 Task: Create Board Business Intelligence to Workspace Agile Methodology. Create Board Product Launch Management to Workspace Agile Methodology. Create Board Brand Management and Reputation Monitoring to Workspace Agile Methodology
Action: Mouse moved to (332, 67)
Screenshot: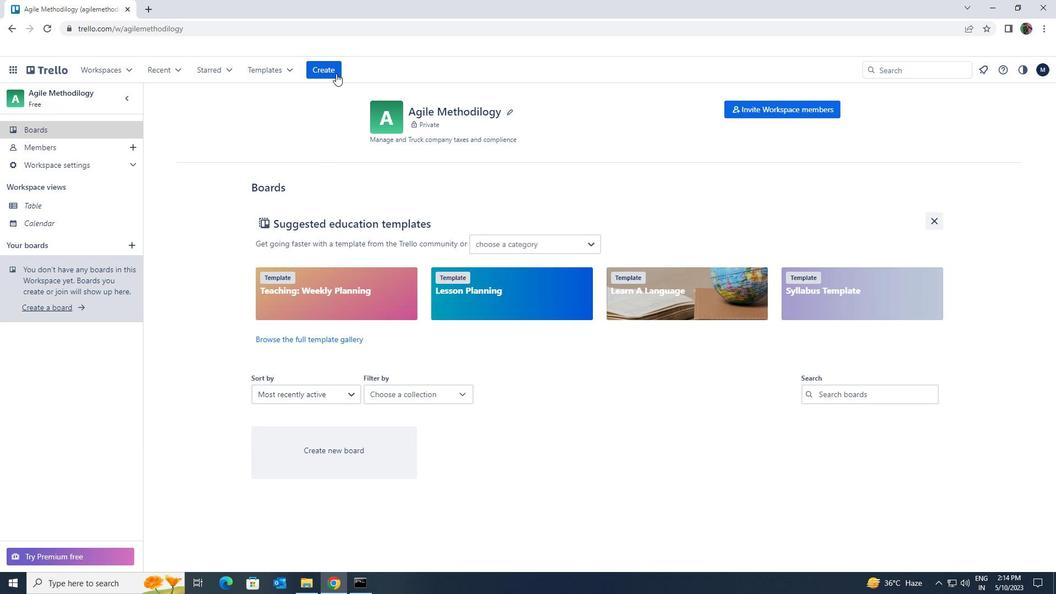 
Action: Mouse pressed left at (332, 67)
Screenshot: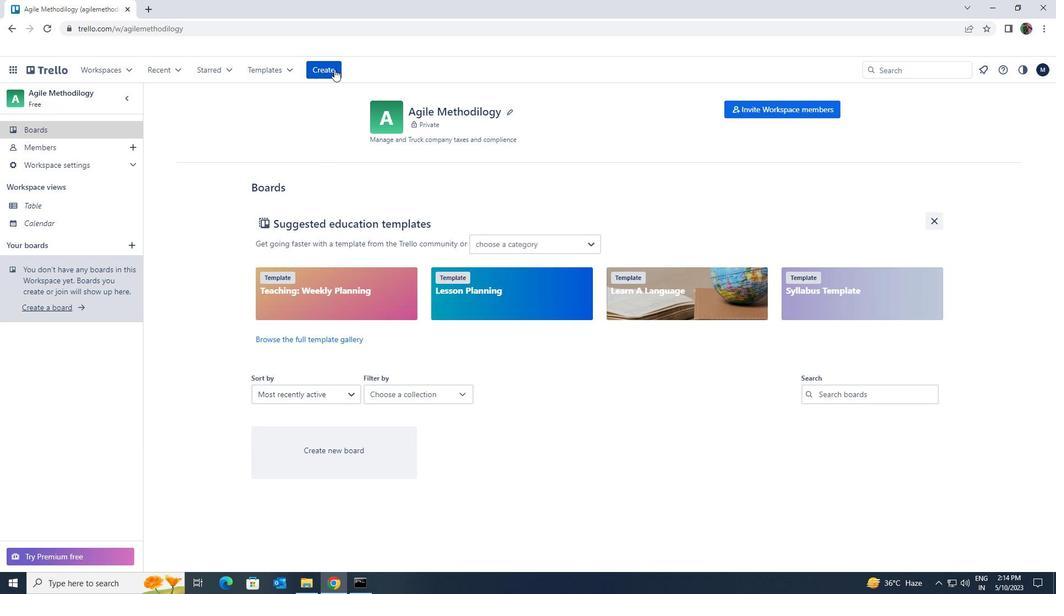 
Action: Mouse moved to (339, 108)
Screenshot: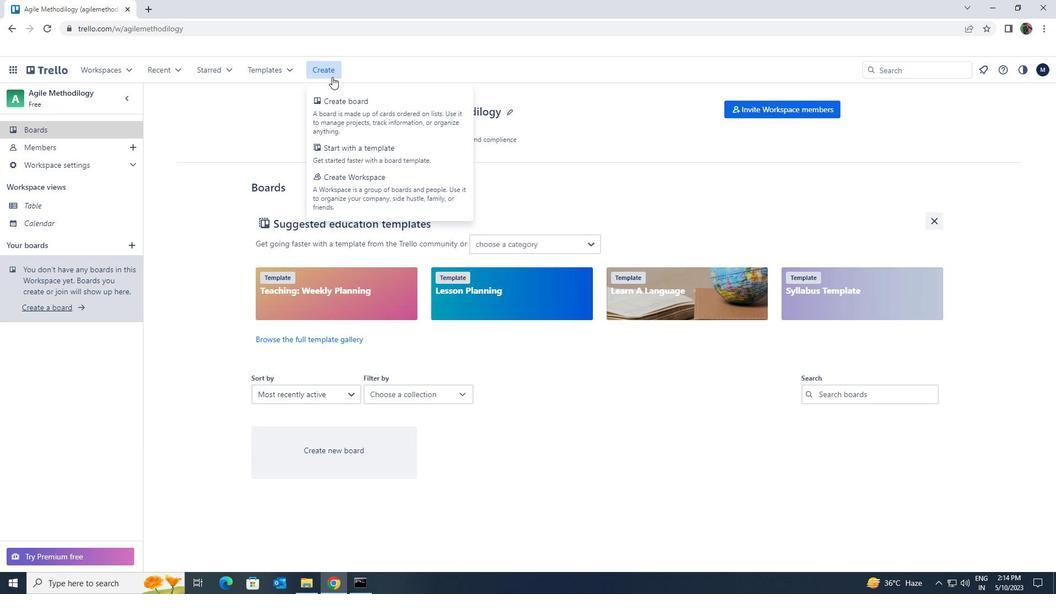 
Action: Mouse pressed left at (339, 108)
Screenshot: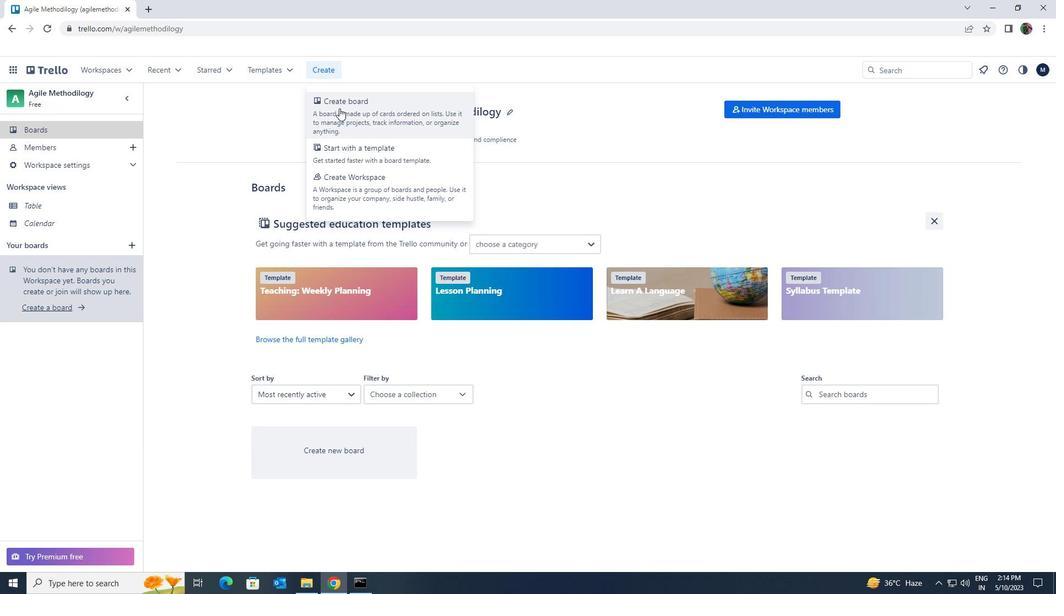 
Action: Key pressed <Key.shift>BUSINESS<Key.space><Key.shift>INTELLIGENCE
Screenshot: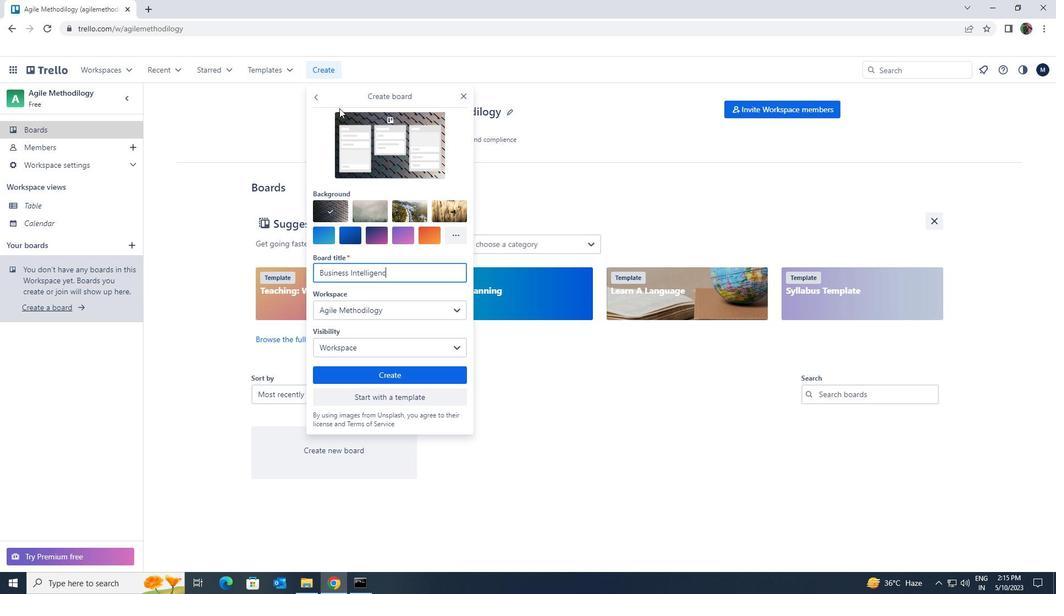 
Action: Mouse moved to (363, 371)
Screenshot: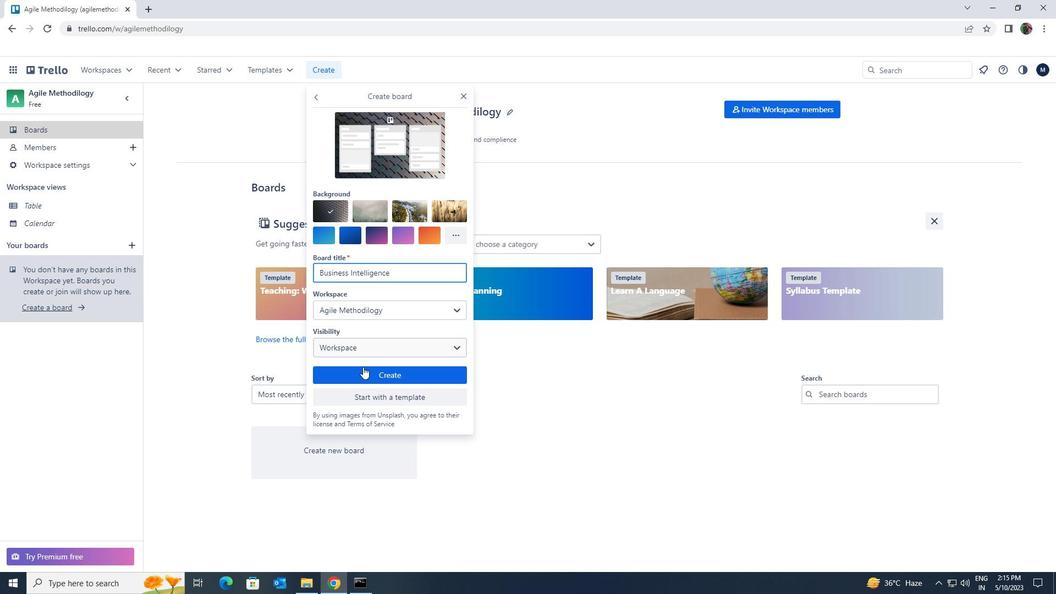 
Action: Mouse pressed left at (363, 371)
Screenshot: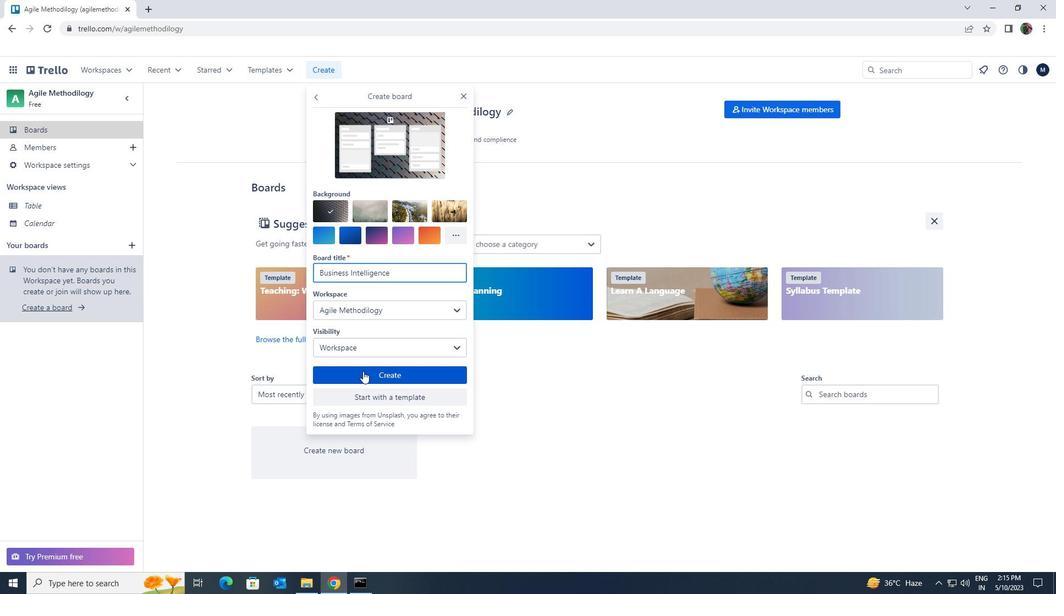 
Action: Mouse moved to (135, 240)
Screenshot: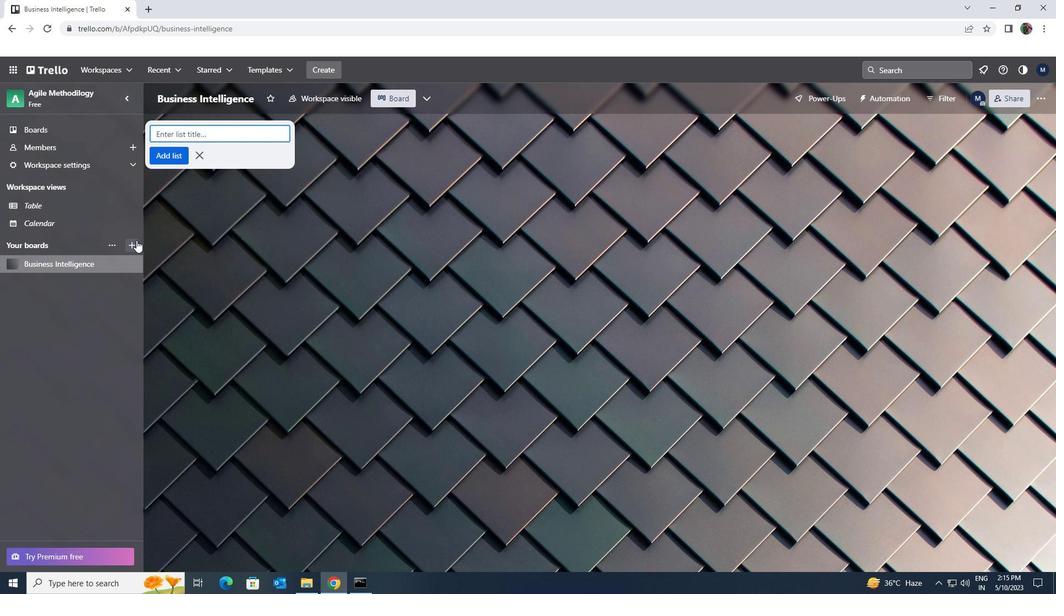 
Action: Mouse pressed left at (135, 240)
Screenshot: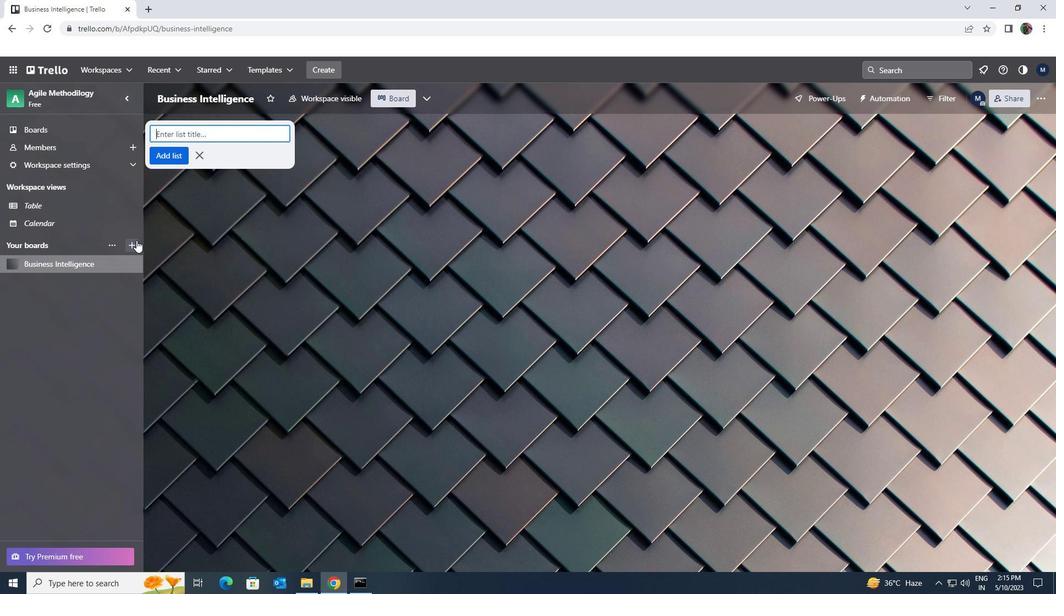 
Action: Mouse moved to (205, 386)
Screenshot: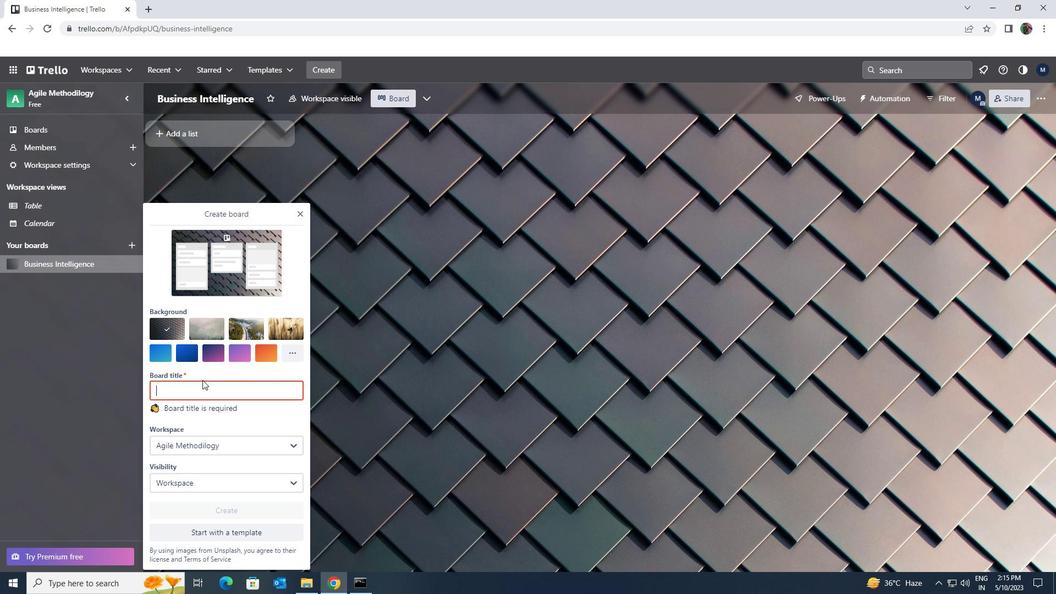 
Action: Mouse pressed left at (205, 386)
Screenshot: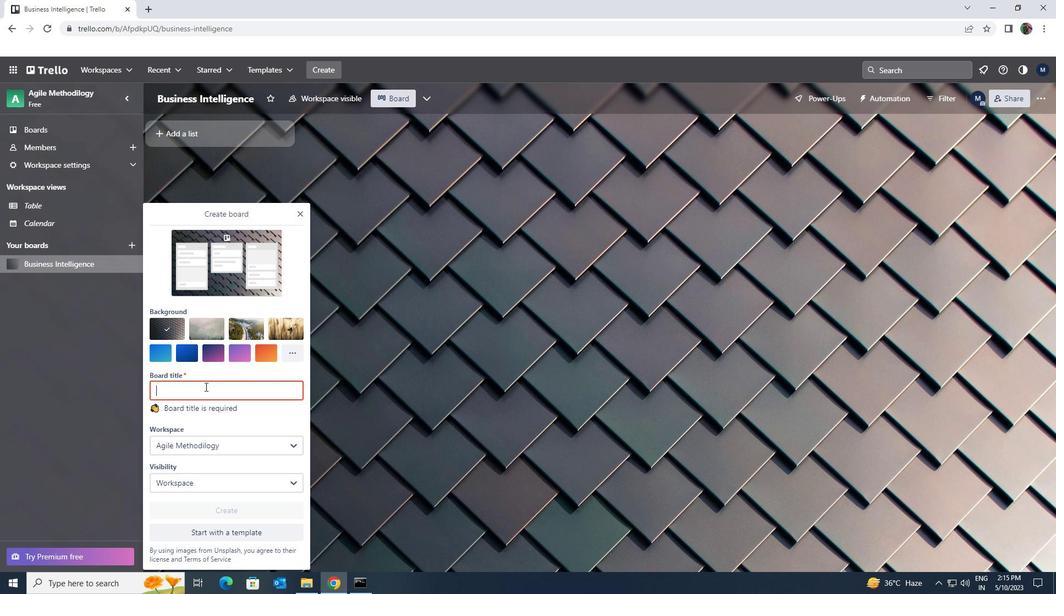 
Action: Mouse moved to (206, 386)
Screenshot: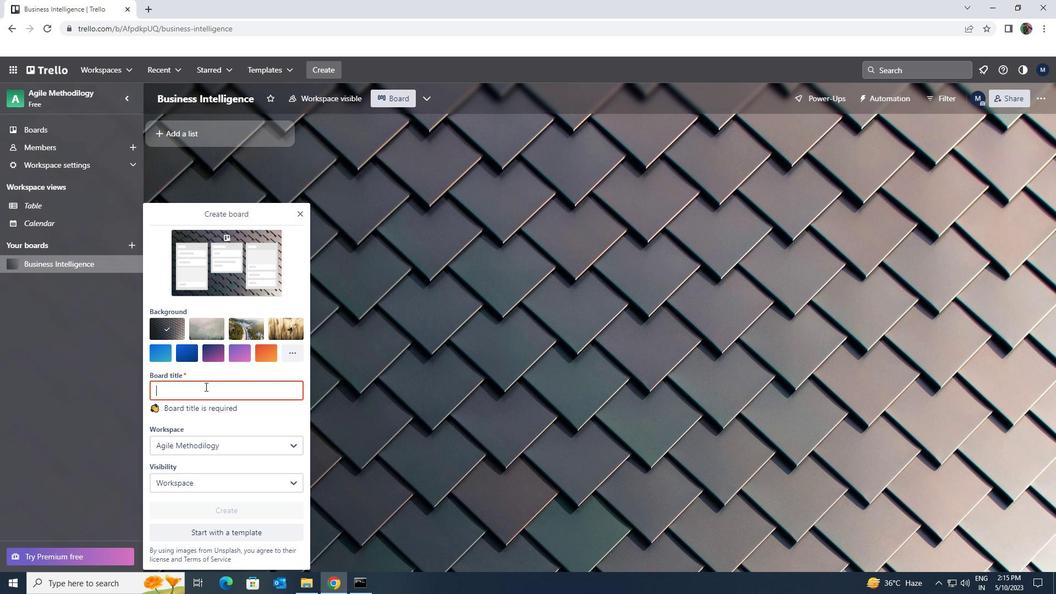 
Action: Key pressed <Key.shift>PRODUCT<Key.space><Key.shift>LAUNCH<Key.space><Key.shift>MANAGEMENT
Screenshot: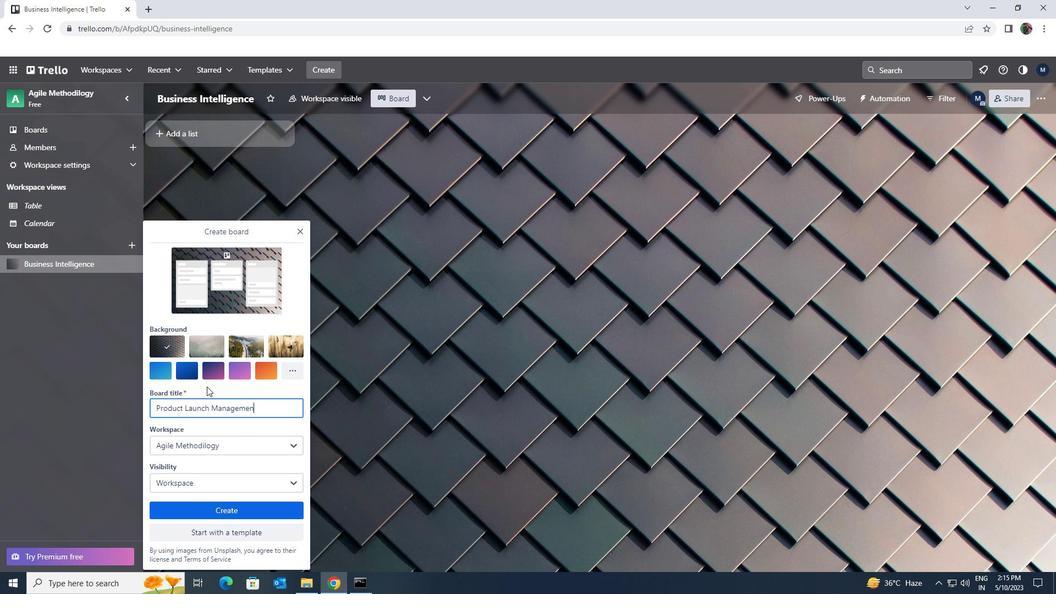 
Action: Mouse moved to (202, 510)
Screenshot: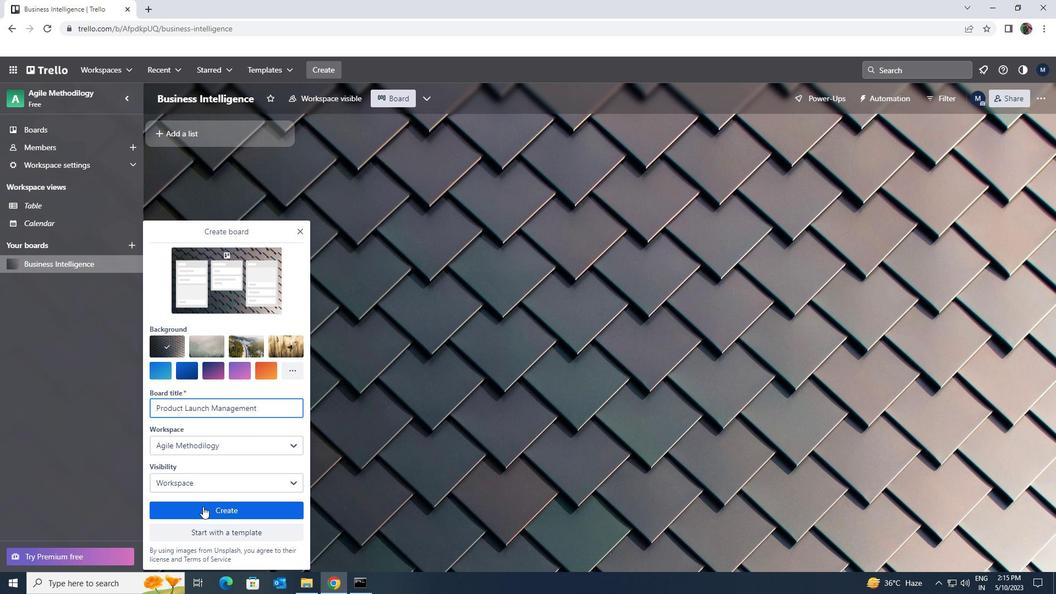 
Action: Mouse pressed left at (202, 510)
Screenshot: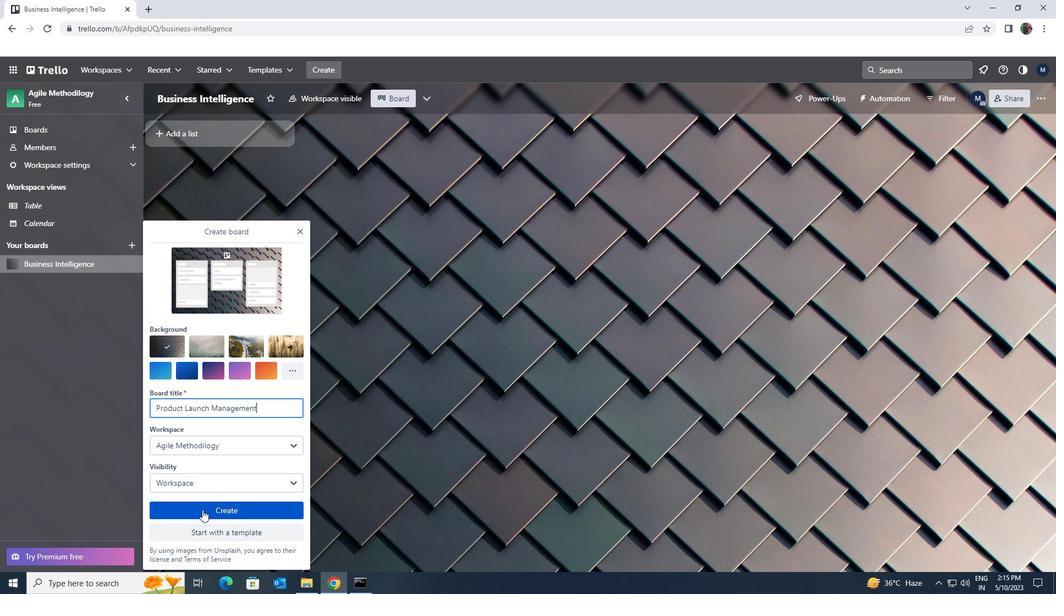 
Action: Mouse moved to (132, 242)
Screenshot: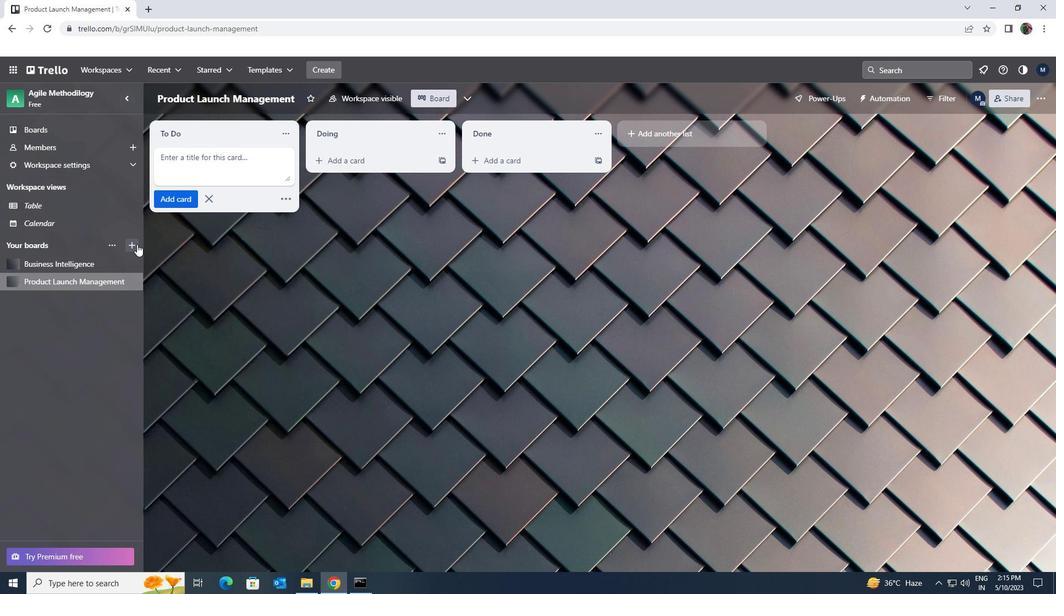 
Action: Mouse pressed left at (132, 242)
Screenshot: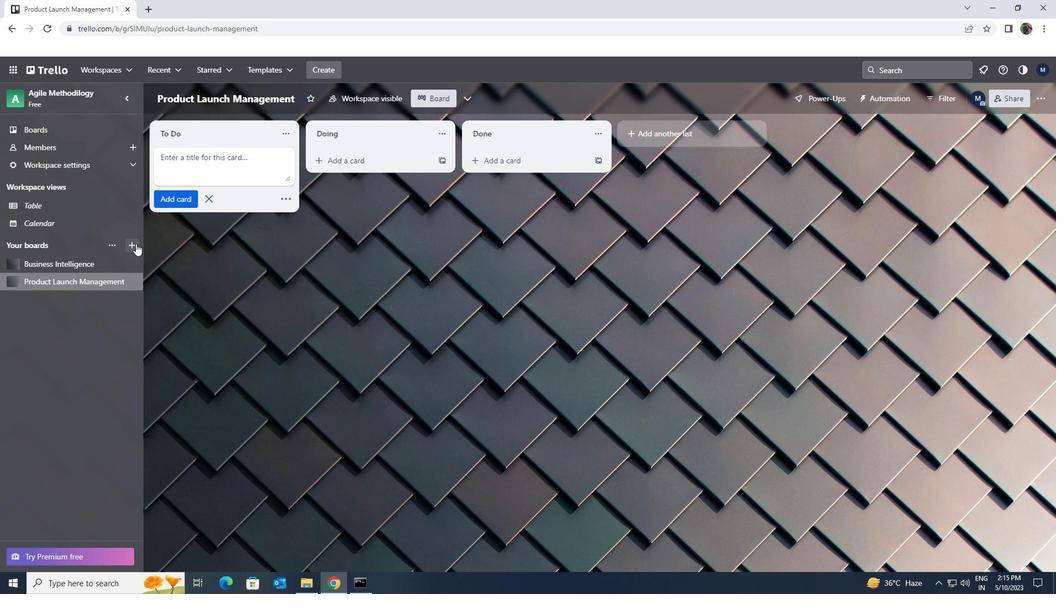
Action: Mouse moved to (193, 393)
Screenshot: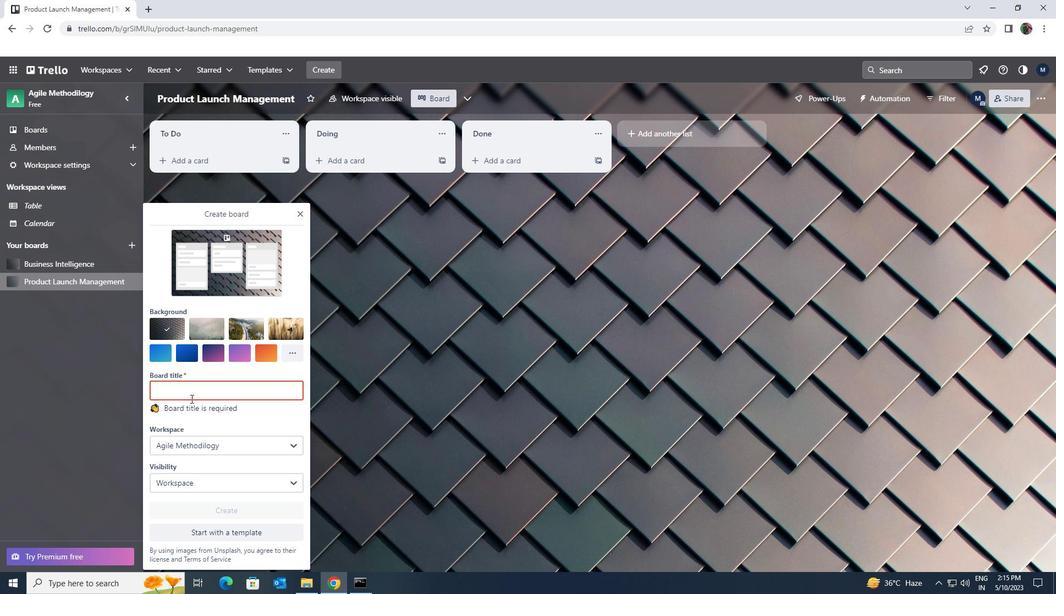 
Action: Mouse pressed left at (193, 393)
Screenshot: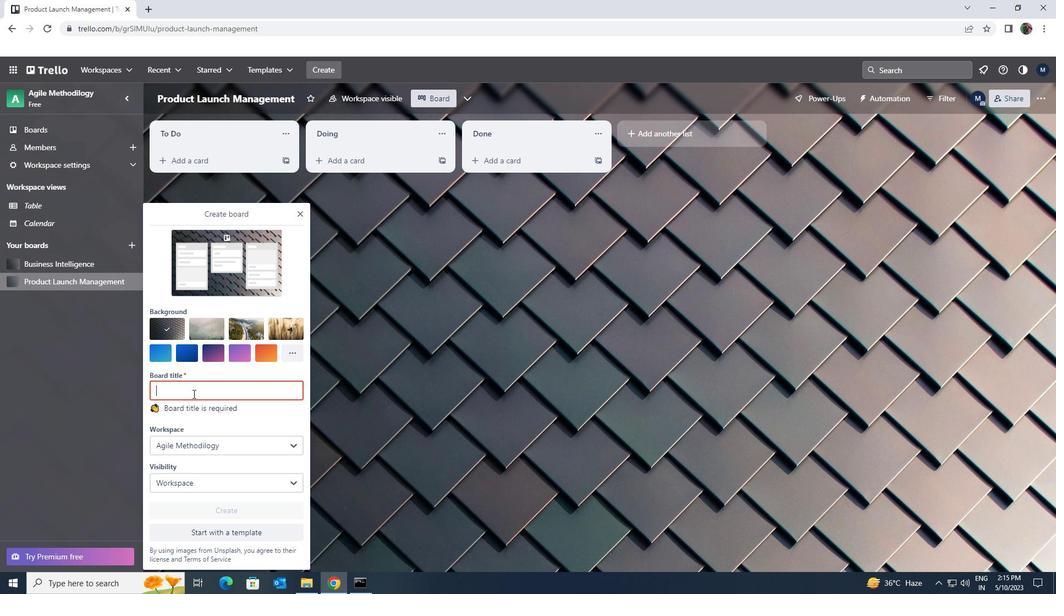 
Action: Mouse moved to (200, 388)
Screenshot: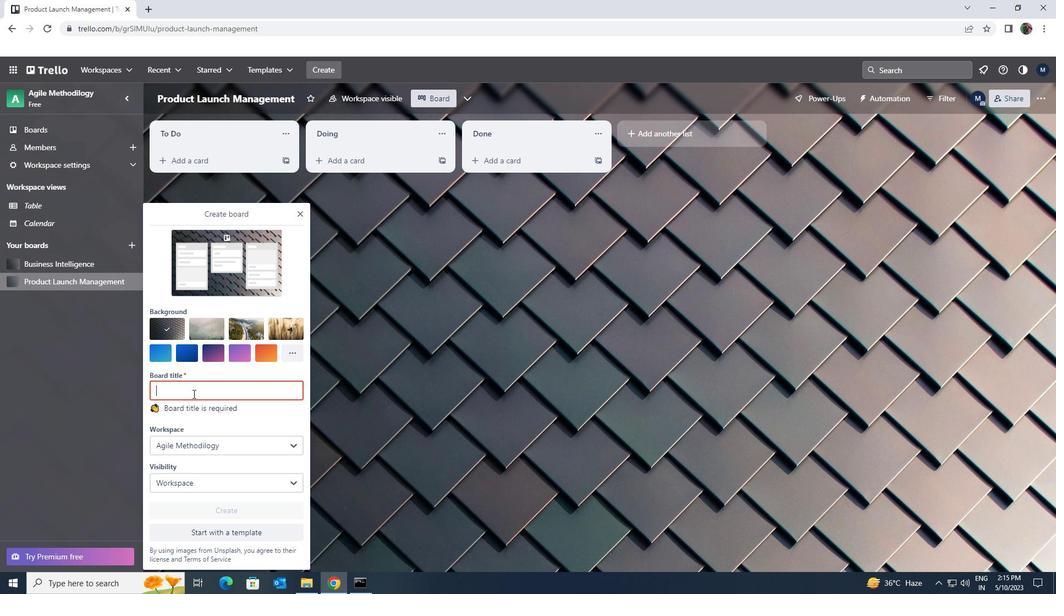 
Action: Key pressed <Key.shift>BRAND<Key.space><Key.shift>MANAGEMENT<Key.space>AND<Key.space><Key.shift>REPUTATION<Key.space>MONITORING
Screenshot: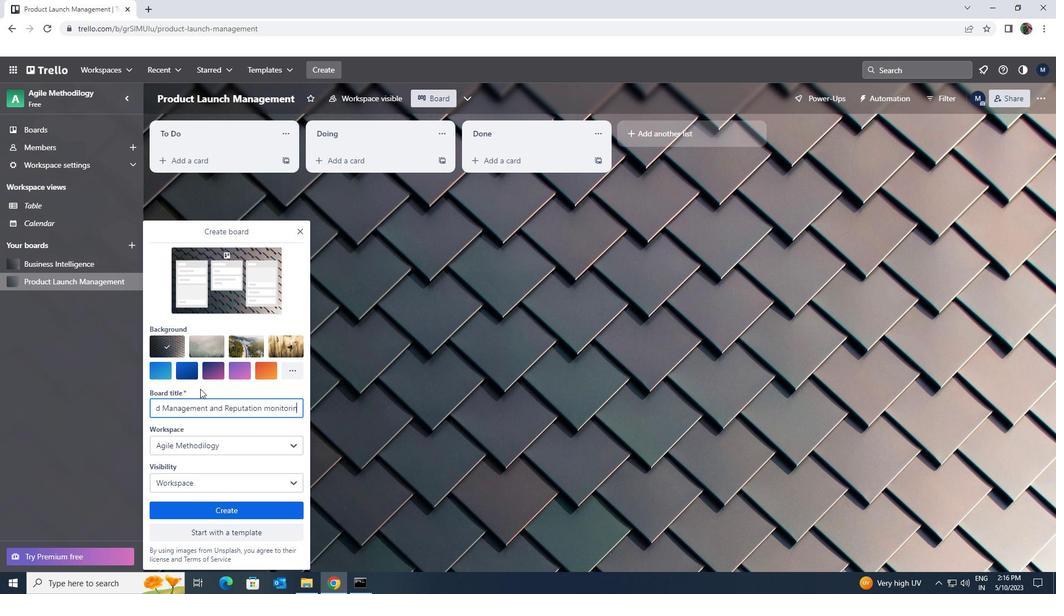 
Action: Mouse moved to (178, 505)
Screenshot: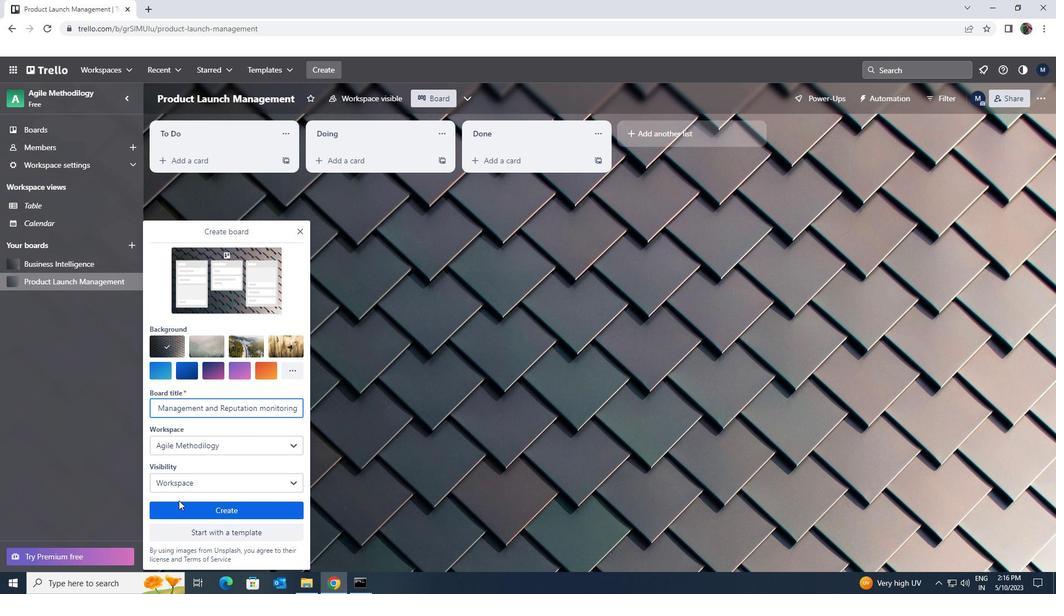 
Action: Mouse pressed left at (178, 505)
Screenshot: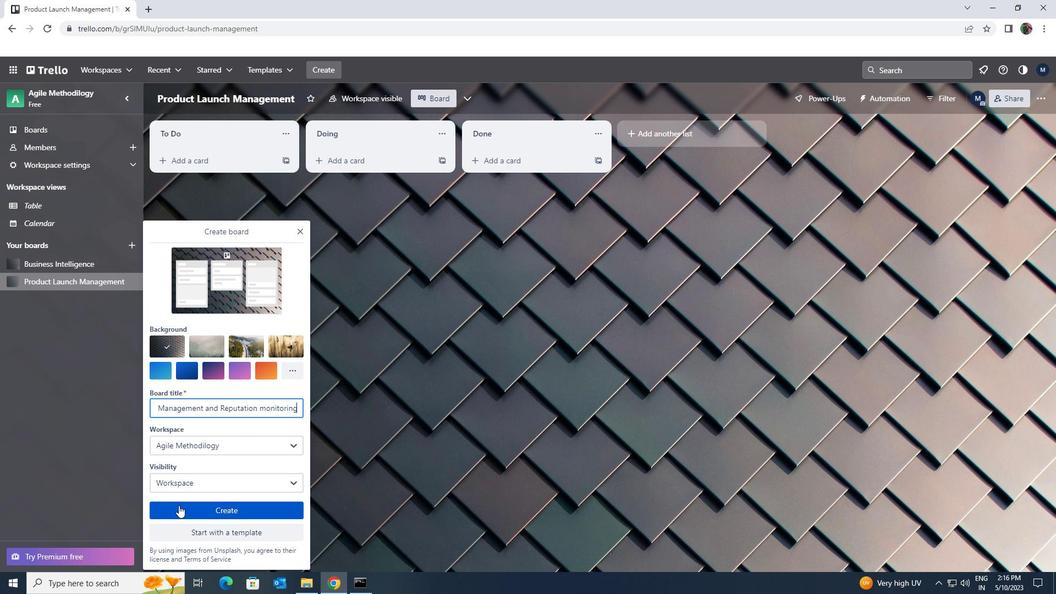 
